 Task: Open a blank worksheet and write heading  Budget MasterAdd Categories in a column and its values below  'Housing, Transportation, Groceries, Utilities, Entertainment, Dining Out, Health, Miscellaneous, Savings & Total. 'Add Budgeted amountin next column and its values below  $1,500, $300, $400, $150, $200, $250, $100, $150, $500 & $3,550. Add Actual amount in next column and its values below  $1,400, $280, $420, $160, $180, $270, $90, $140, $550 & $3,550. Add Difference in next column and its values below  -$100, -$20, +$20, +$10, -$20, +$20, -$10, -$10, +$50 & $0. J6Save page Blaze Sales templetes 
Action: Mouse moved to (12, 15)
Screenshot: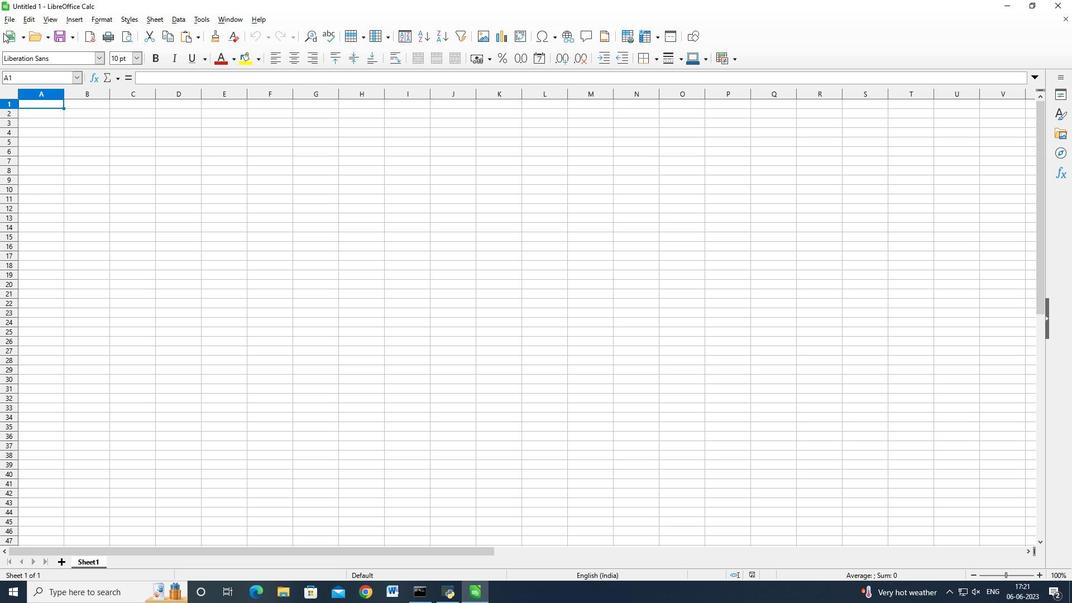 
Action: Mouse pressed left at (12, 15)
Screenshot: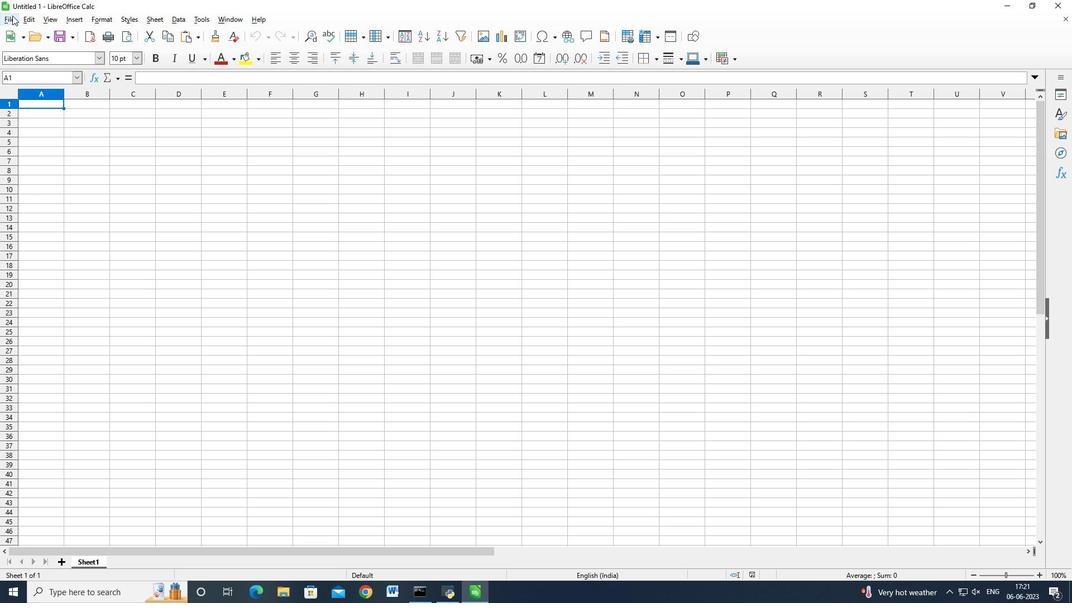 
Action: Mouse moved to (137, 42)
Screenshot: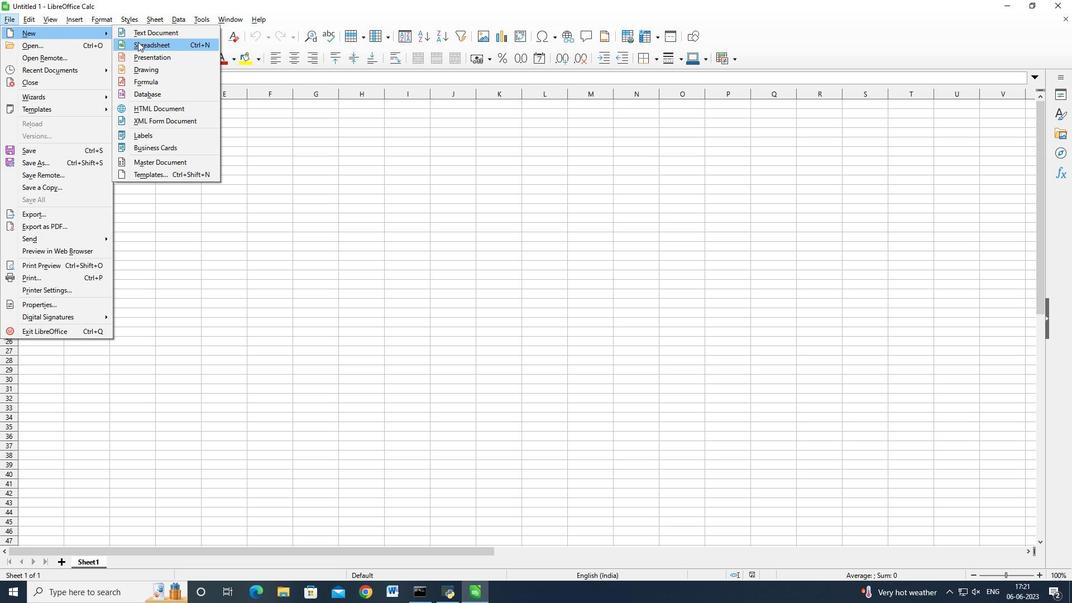 
Action: Mouse pressed left at (137, 42)
Screenshot: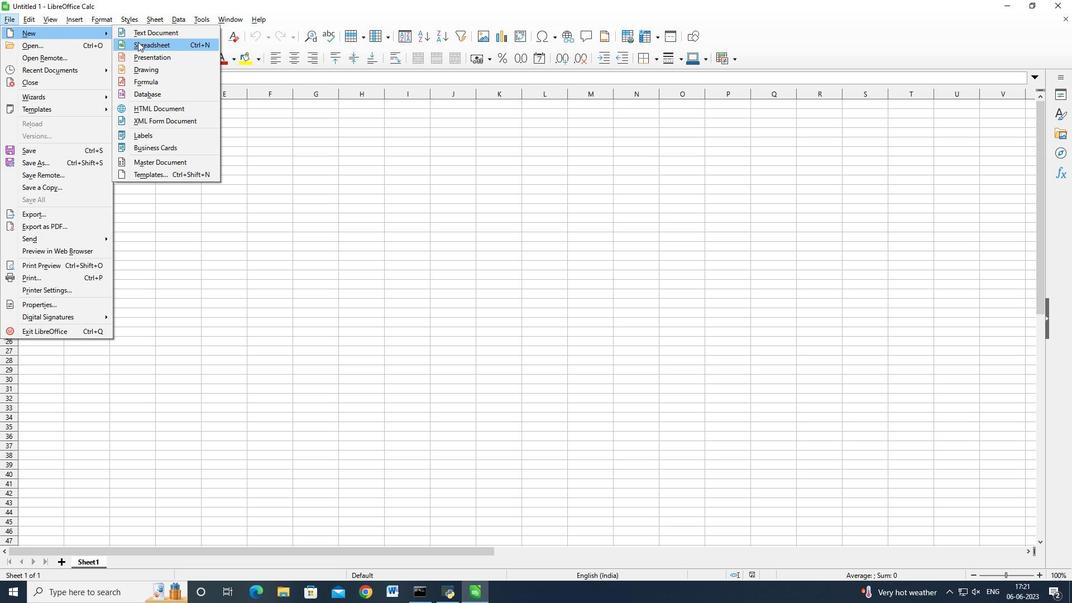 
Action: Mouse moved to (250, 112)
Screenshot: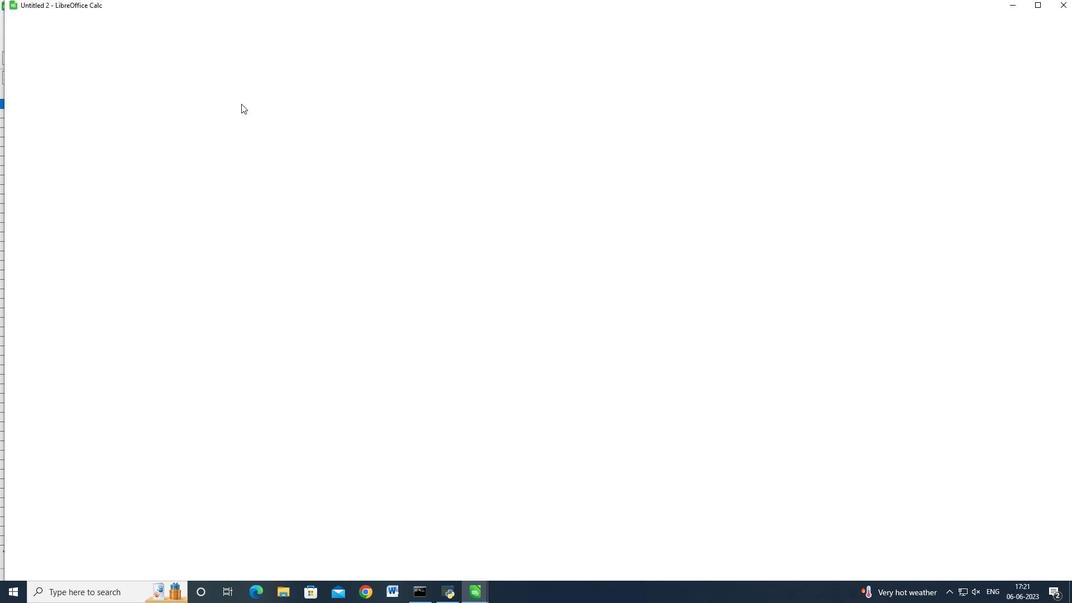 
Action: Key pressed <Key.shift>Budget<Key.space><Key.shift>Mater<Key.backspace><Key.backspace><Key.backspace>ster<Key.enter><Key.shift_r>Categories<Key.enter><Key.shift>Housing<Key.enter><Key.shift_r>Transportation<Key.enter><Key.shift_r>Groe<Key.backspace>ceries<Key.enter><Key.shift>Utilities<Key.enter><Key.shift>Entertainment<Key.enter><Key.shift>Dining<Key.space><Key.shift>Out<Key.enter><Key.shift>Health<Key.space><Key.shift><Key.enter><Key.shift><<Key.backspace><Key.shift>Miscellaneous<Key.enter><Key.shift_r>Savings<Key.enter><Key.shift>Total<Key.tab><Key.up><Key.up><Key.up><Key.up><Key.up><Key.up><Key.up><Key.up><Key.up><Key.up><Key.up><Key.up><Key.up><Key.up><Key.down><Key.shift>Budgeted<Key.space>amount<Key.enter><Key.shift_r>$1500<Key.enter><Key.shift_r>$300<Key.enter><Key.shift_r>$400<Key.enter><Key.shift_r>$150<Key.backspace><Key.enter><Key.shift_r>%<Key.backspace><Key.shift_r>$200<Key.enter><Key.shift_r><Key.shift_r>$240<Key.backspace><Key.backspace>50<Key.enter><Key.shift_r>#<Key.backspace><Key.shift_r>$100<Key.enter><Key.shift_r><Key.shift_r><Key.shift_r><Key.shift_r><Key.shift_r>$150<Key.enter><Key.shift_r><Key.shift_r><Key.shift_r><Key.shift_r><Key.shift_r><Key.shift_r><Key.shift_r><Key.shift_r>$500<Key.enter><Key.shift_r><Key.shift_r><Key.shift_r>$2<Key.backspace>3500<Key.backspace><Key.backspace>50<Key.right><Key.up><Key.up><Key.up><Key.up><Key.up><Key.up><Key.up><Key.up><Key.up><Key.shift_r>Actual<Key.space><Key.shift>Amount<Key.enter>
Screenshot: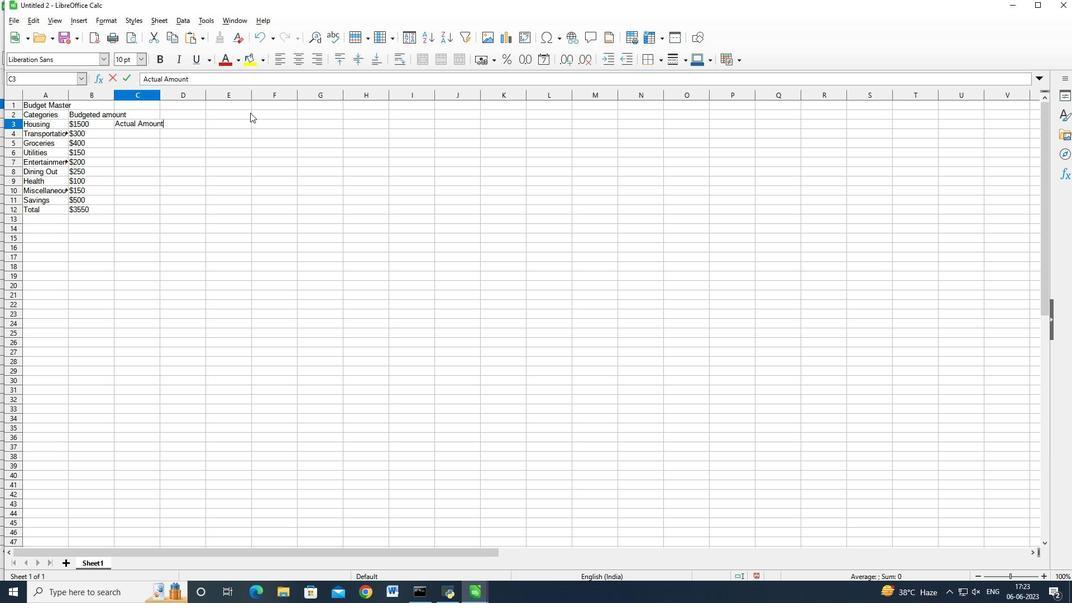 
Action: Mouse moved to (126, 122)
Screenshot: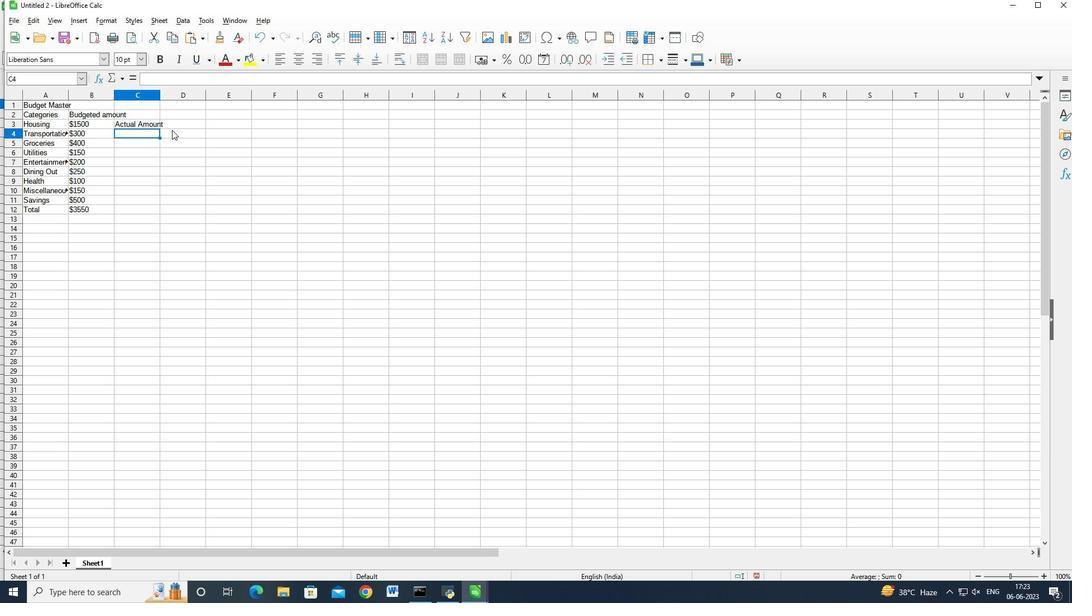 
Action: Mouse pressed left at (126, 122)
Screenshot: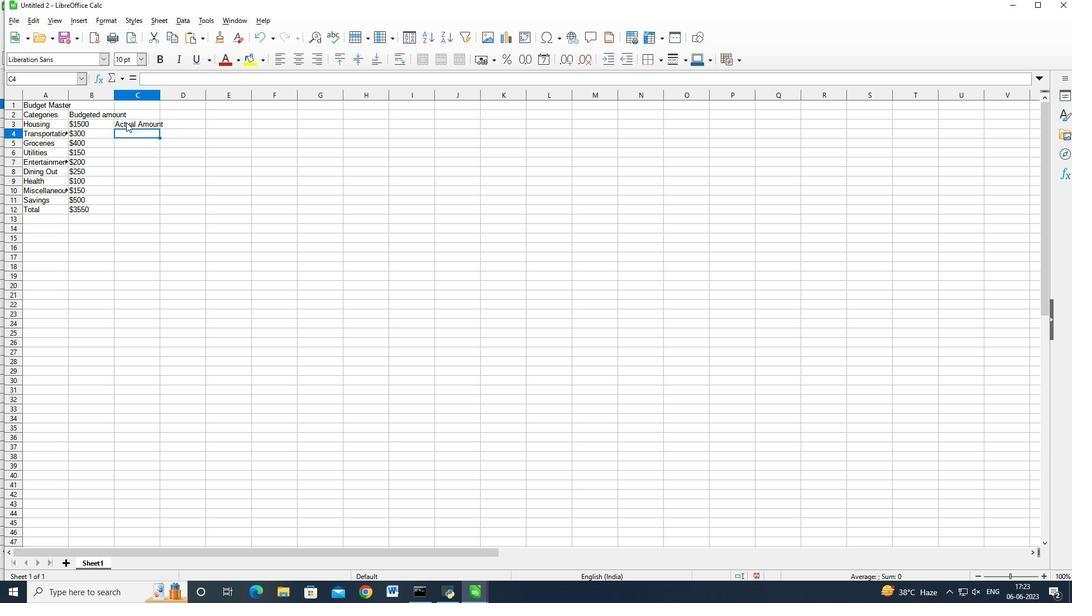 
Action: Mouse moved to (134, 120)
Screenshot: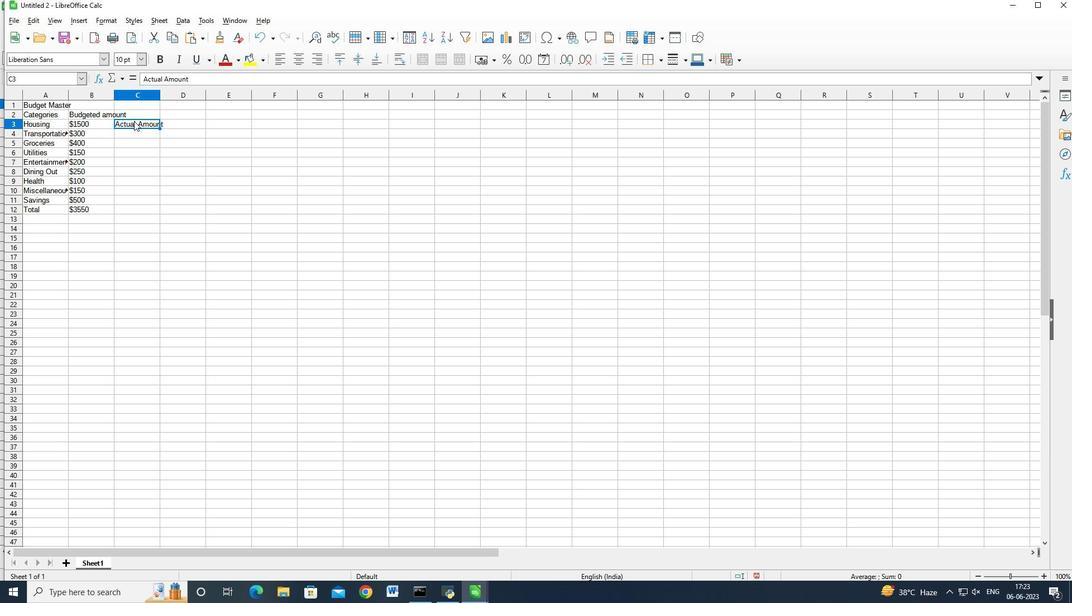 
Action: Mouse pressed left at (134, 120)
Screenshot: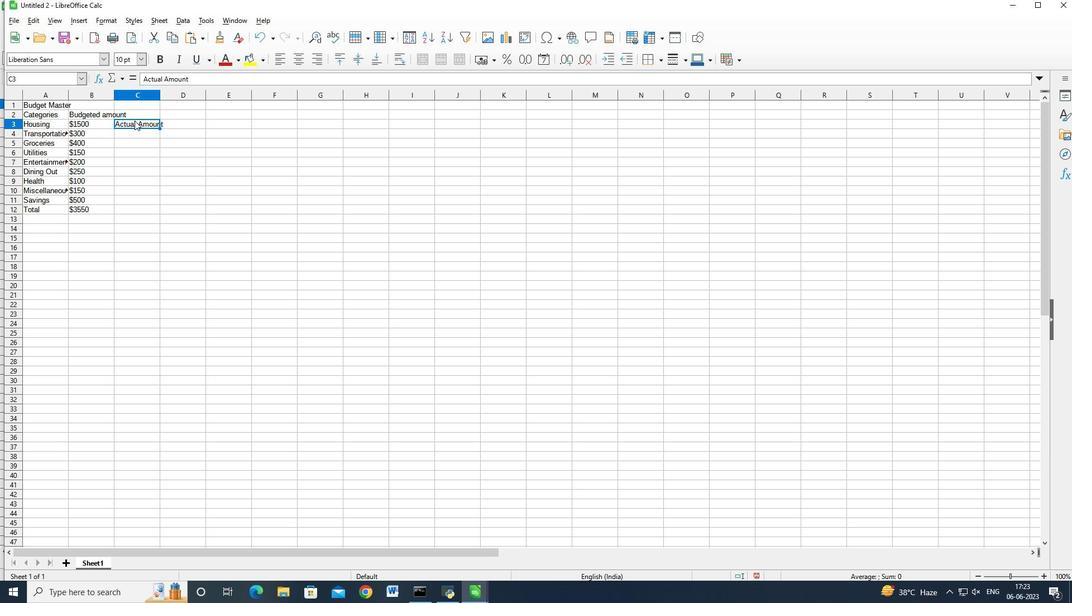 
Action: Mouse moved to (138, 122)
Screenshot: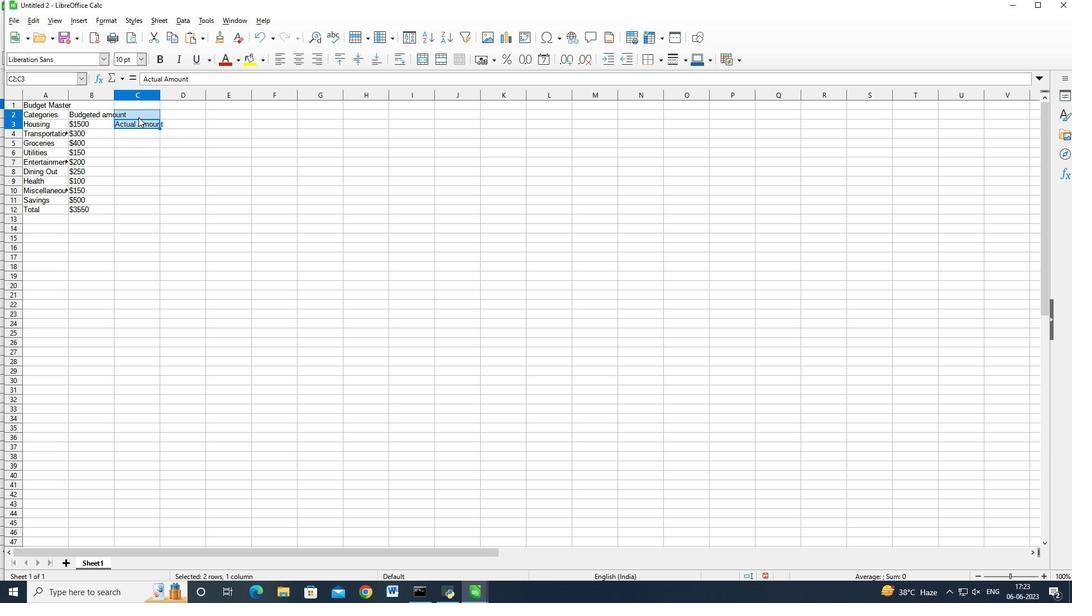 
Action: Mouse pressed left at (138, 122)
Screenshot: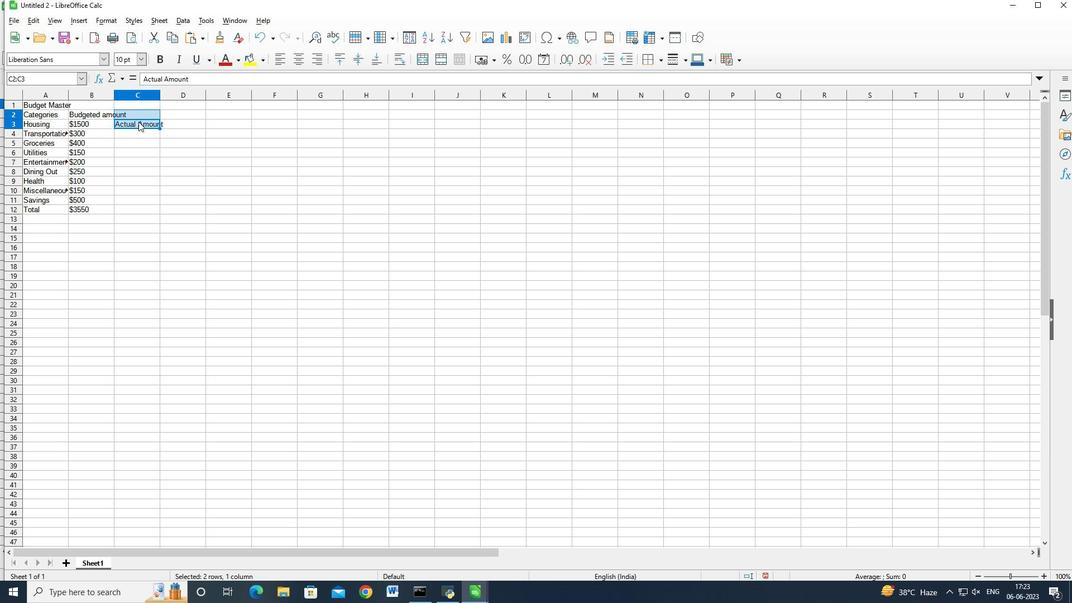 
Action: Mouse moved to (137, 125)
Screenshot: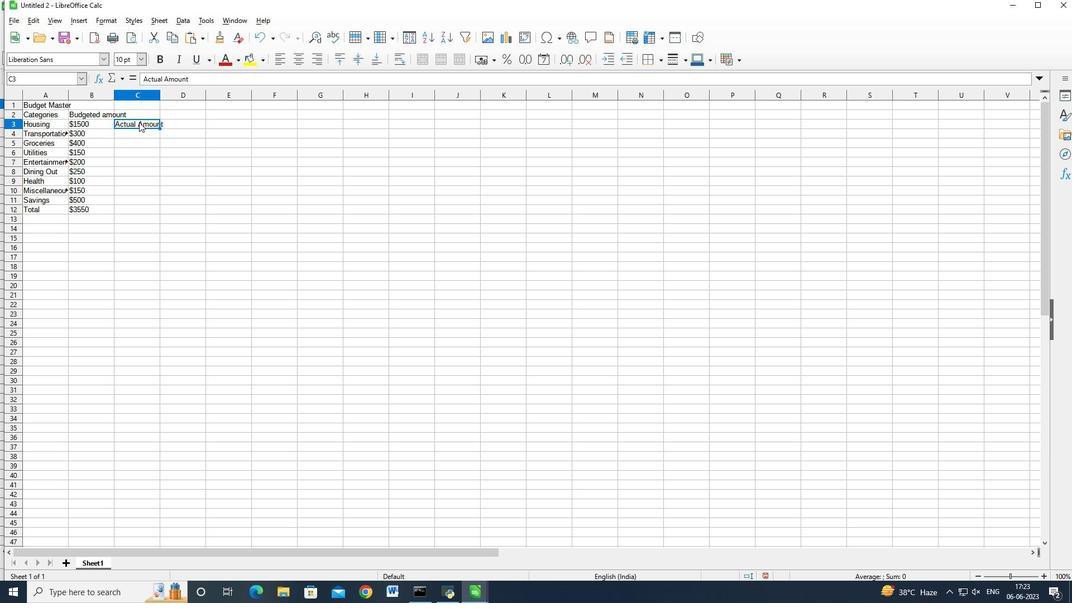 
Action: Mouse pressed left at (137, 125)
Screenshot: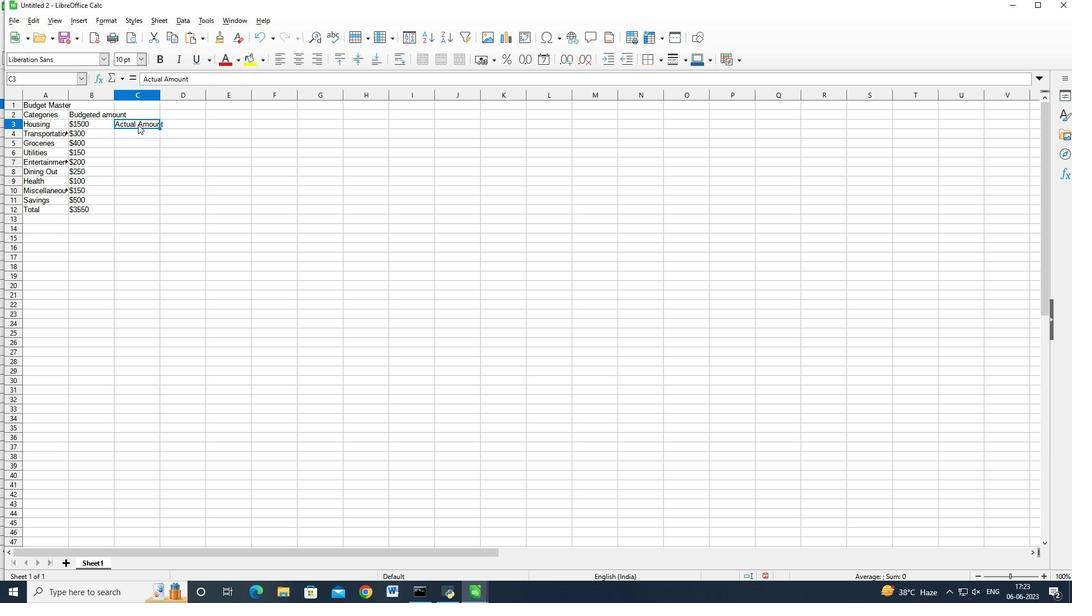 
Action: Mouse moved to (143, 120)
Screenshot: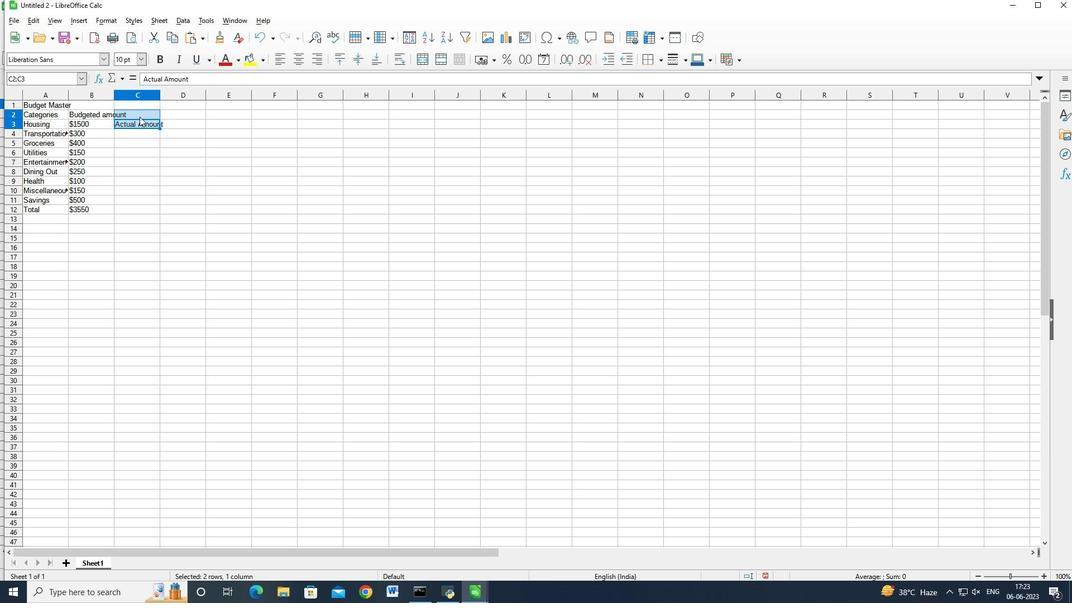 
Action: Mouse pressed left at (143, 120)
Screenshot: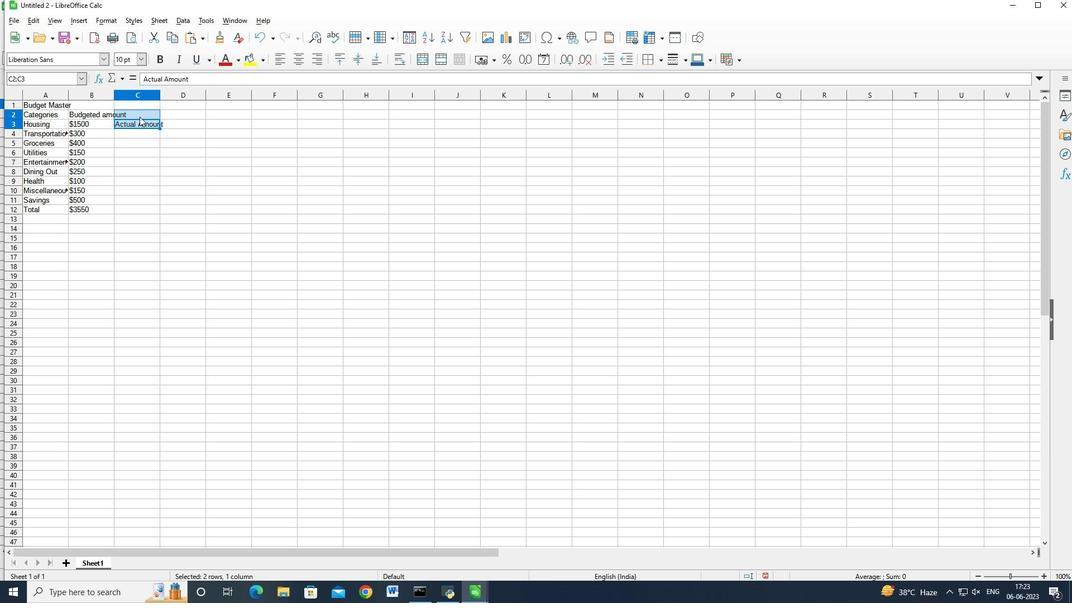 
Action: Mouse moved to (146, 120)
Screenshot: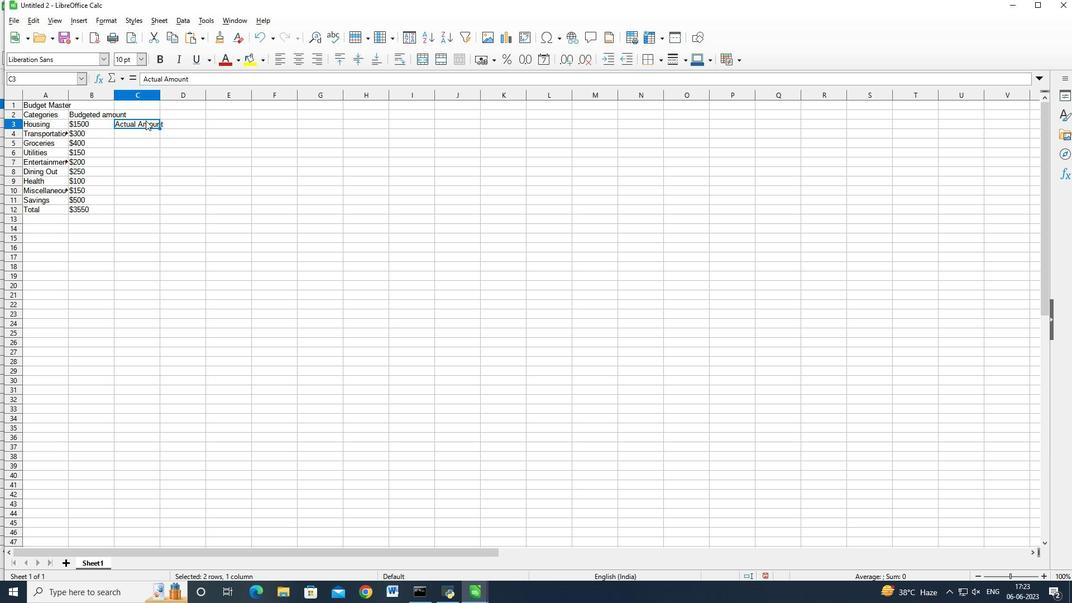
Action: Mouse pressed left at (146, 120)
Screenshot: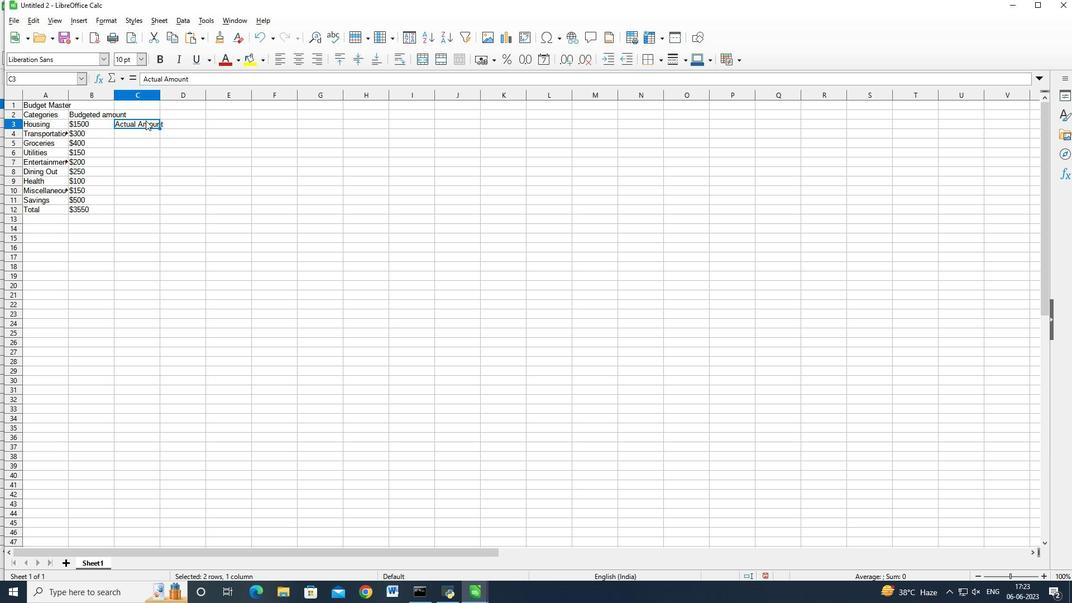 
Action: Mouse moved to (150, 118)
Screenshot: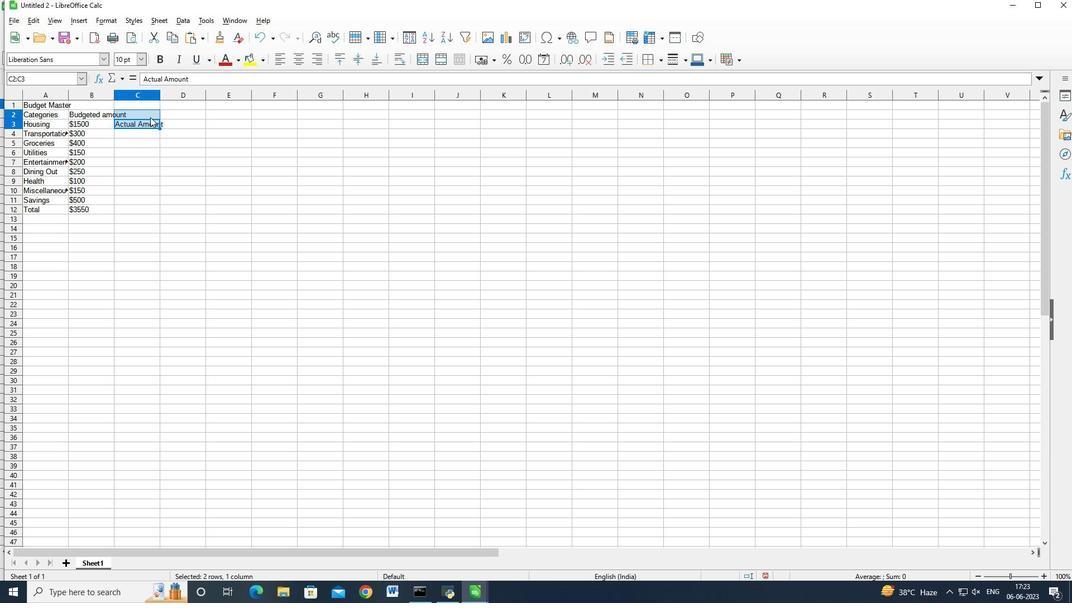 
Action: Mouse pressed left at (150, 118)
Screenshot: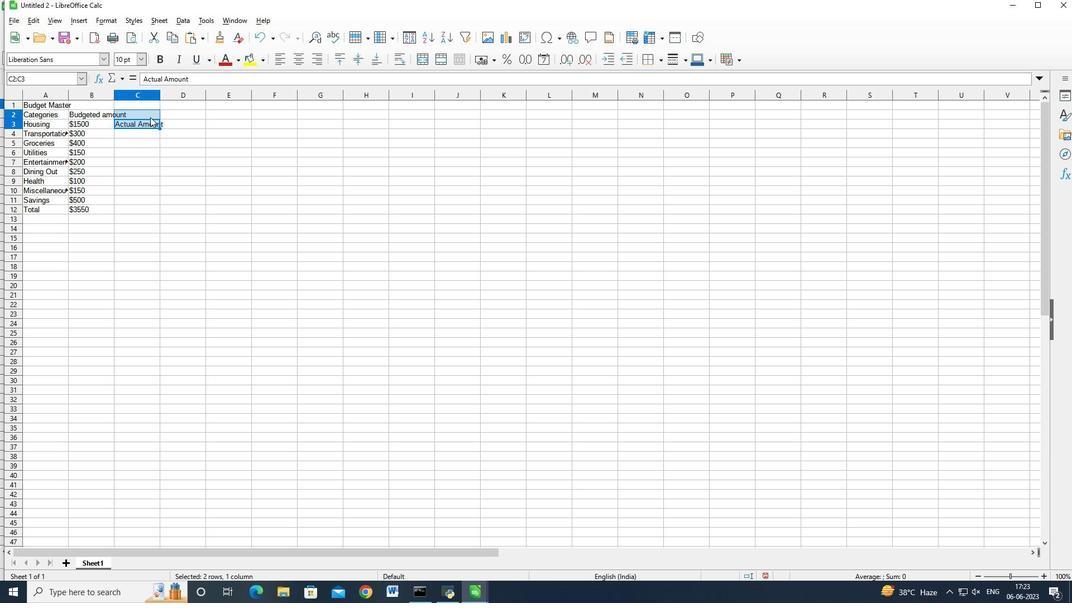 
Action: Mouse moved to (143, 125)
Screenshot: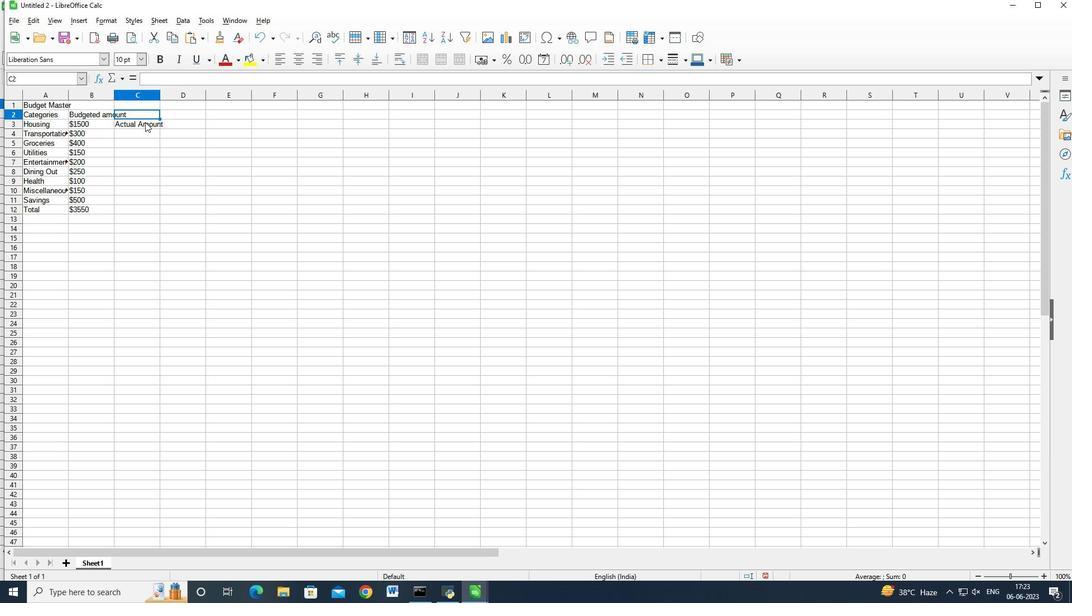 
Action: Mouse pressed left at (143, 125)
Screenshot: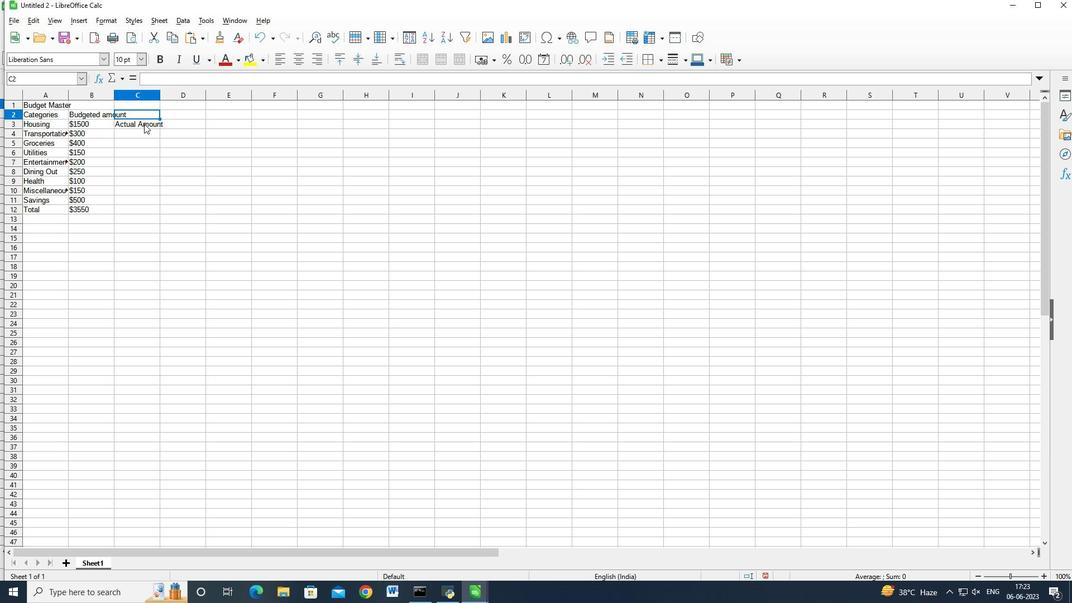 
Action: Mouse moved to (150, 125)
Screenshot: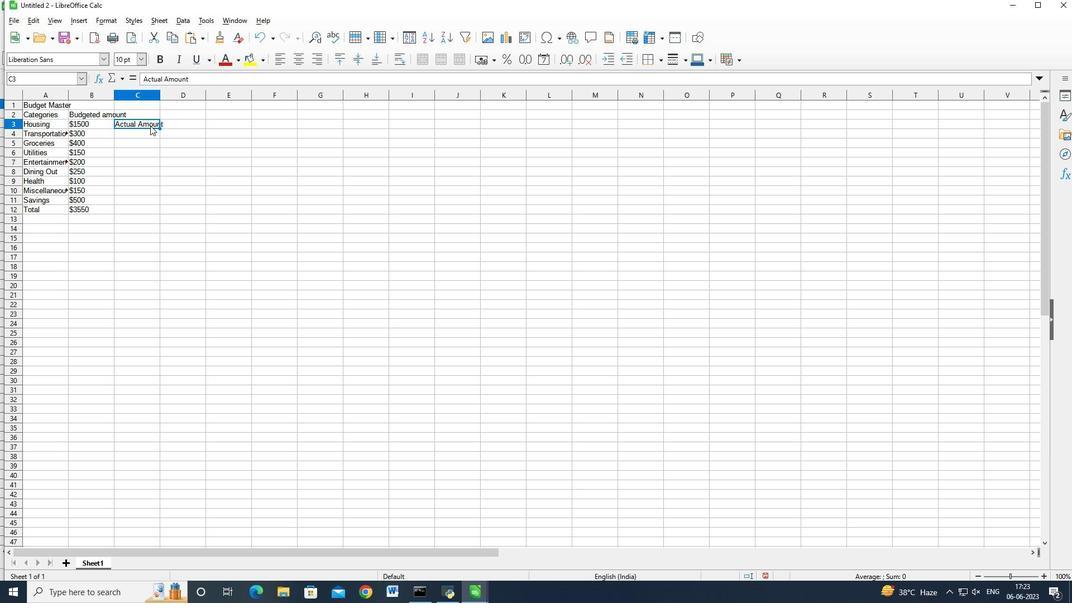 
Action: Mouse pressed left at (150, 125)
Screenshot: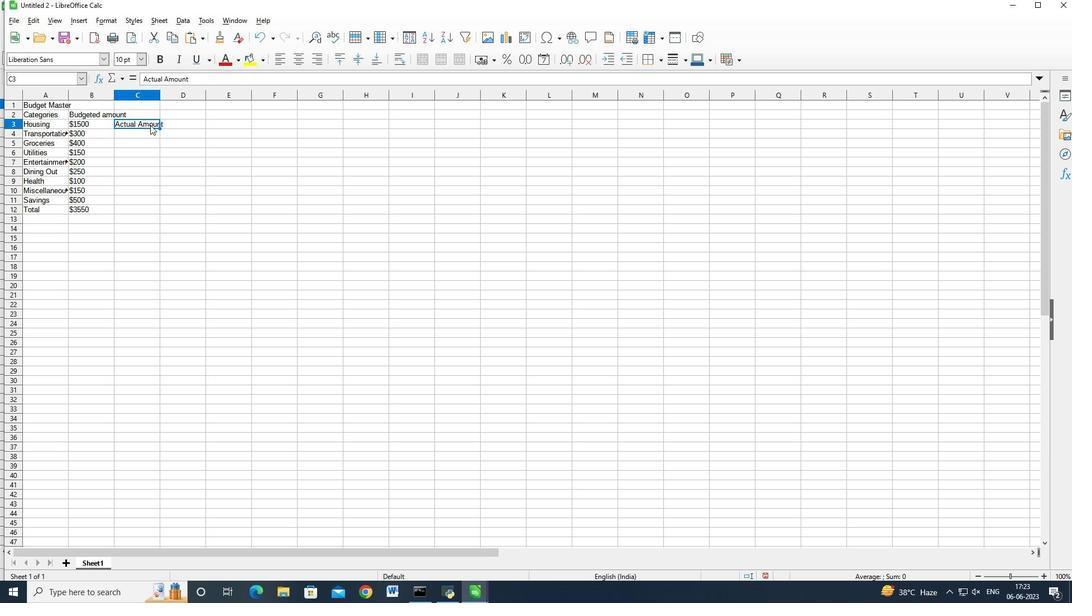
Action: Mouse moved to (153, 122)
Screenshot: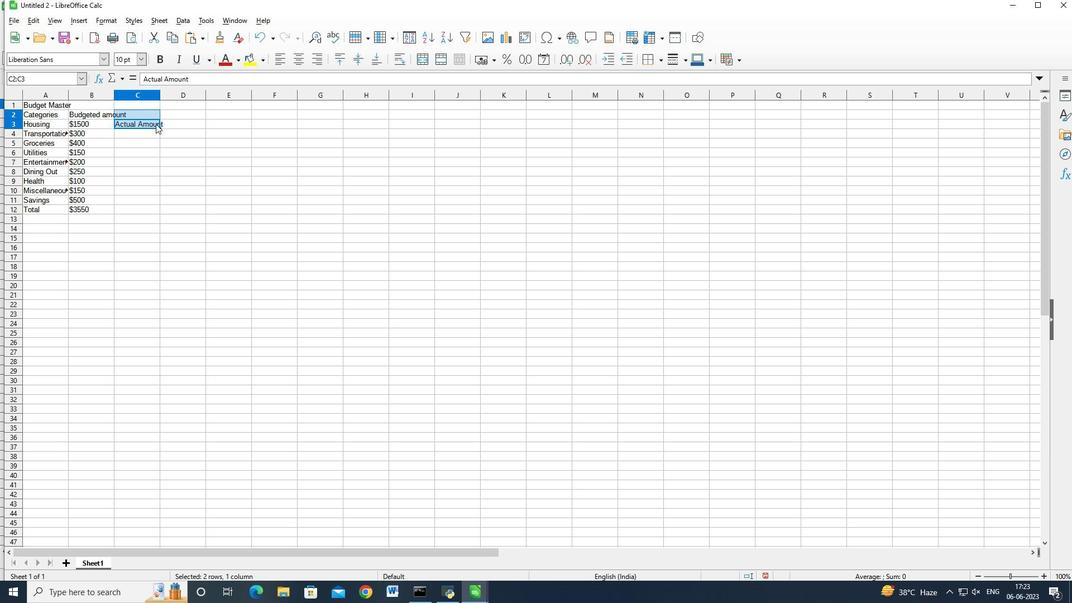 
Action: Mouse pressed left at (153, 122)
Screenshot: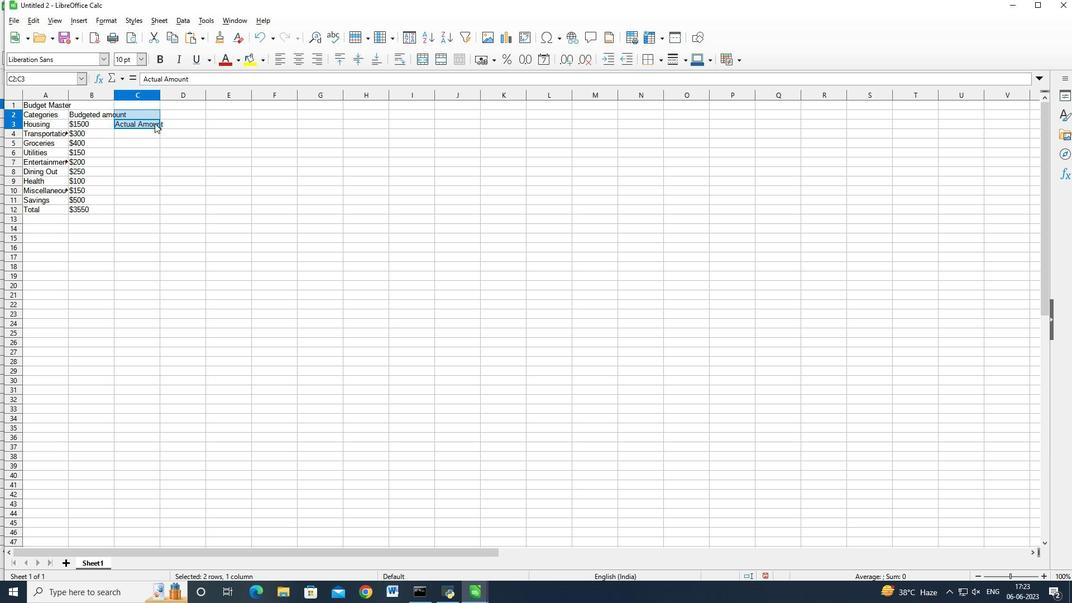 
Action: Mouse moved to (149, 127)
Screenshot: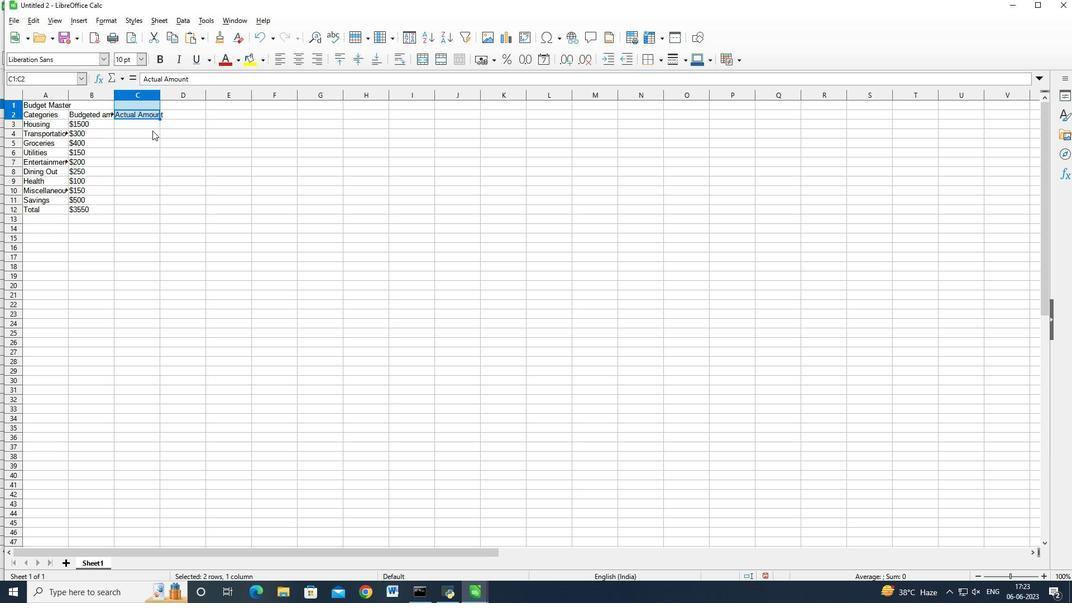 
Action: Mouse pressed left at (149, 127)
Screenshot: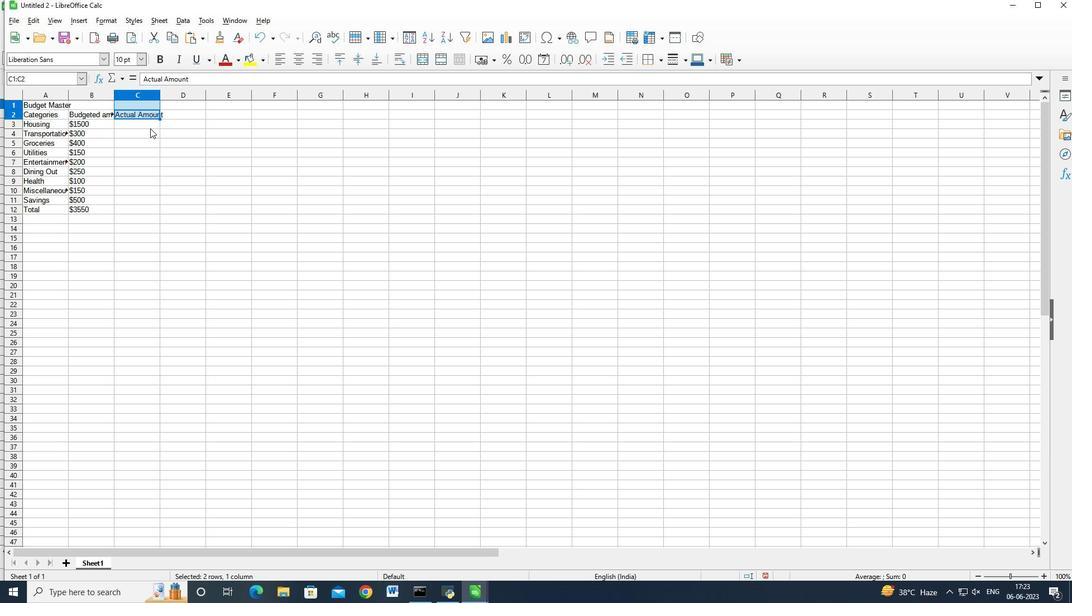 
Action: Mouse moved to (154, 126)
Screenshot: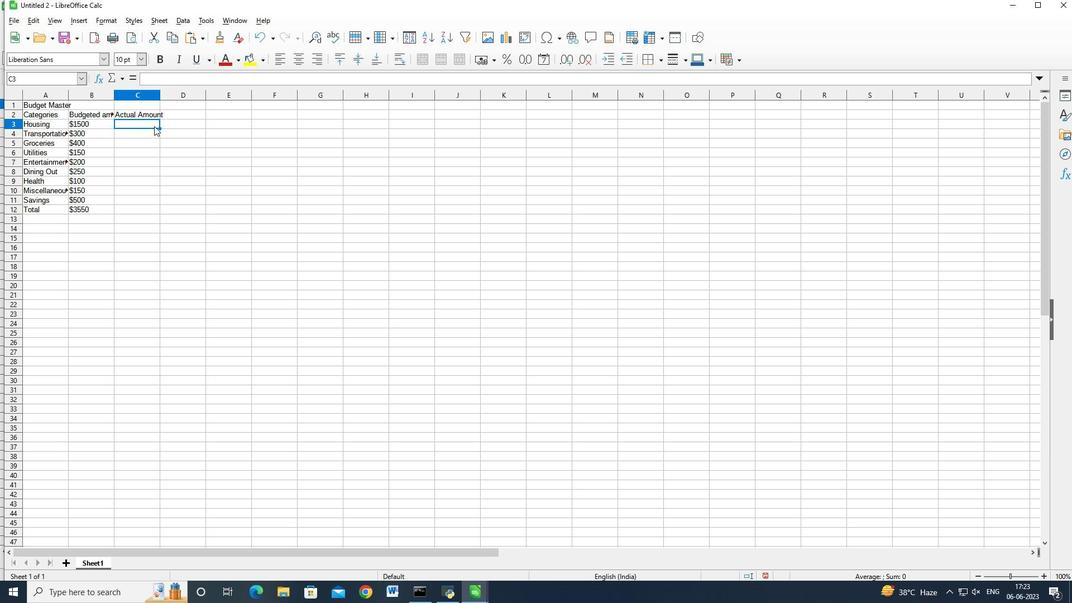 
Action: Key pressed <Key.shift_r>$1400<Key.enter><Key.shift_r>$280<Key.enter><Key.shift_r>$420<Key.enter><Key.shift_r>$160<Key.shift_r><Key.enter><Key.shift_r><Key.shift_r><Key.shift_r><Key.shift_r><Key.shift_r>$180<Key.enter><Key.shift_r>$280<Key.backspace><Key.backspace>70<Key.enter><Key.shift_r>$90<Key.enter><Key.shift_r>$140<Key.backspace><Key.enter><Key.shift_r>$550<Key.enter><Key.shift_r><Key.shift_r>$3550<Key.right><Key.up><Key.up><Key.up><Key.up><Key.up><Key.up><Key.up><Key.up><Key.up><Key.up><Key.shift_r>Values<Key.enter>-<Key.shift_r>$100<Key.enter>-<Key.shift_r>$20<Key.enter>-<Key.shift_r>$20<Key.enter>-<Key.shift_r>$<Key.backspace><Key.up><Key.down>
Screenshot: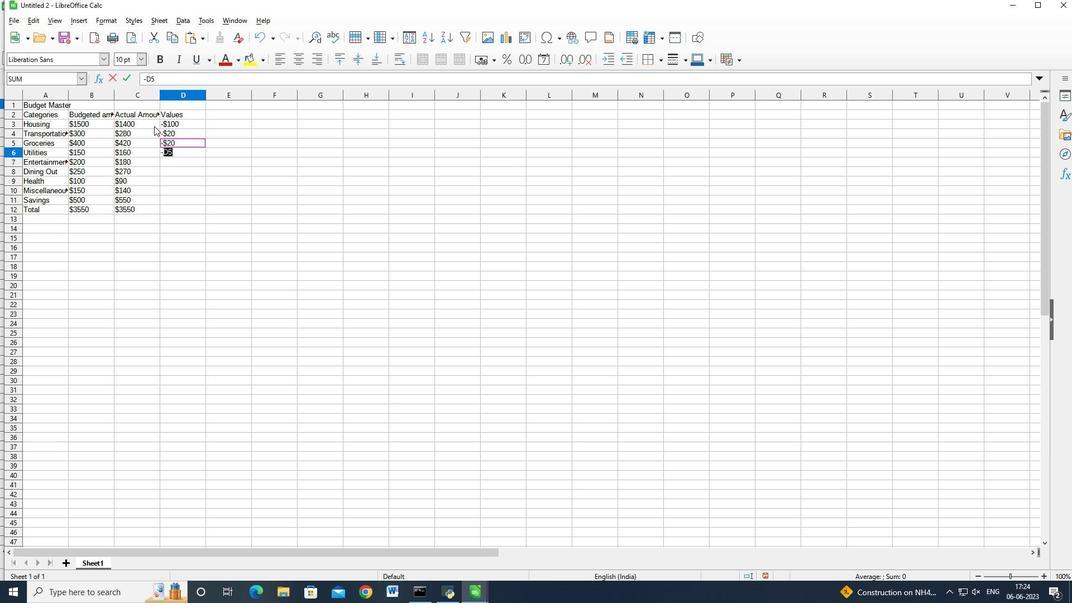 
Action: Mouse moved to (156, 127)
Screenshot: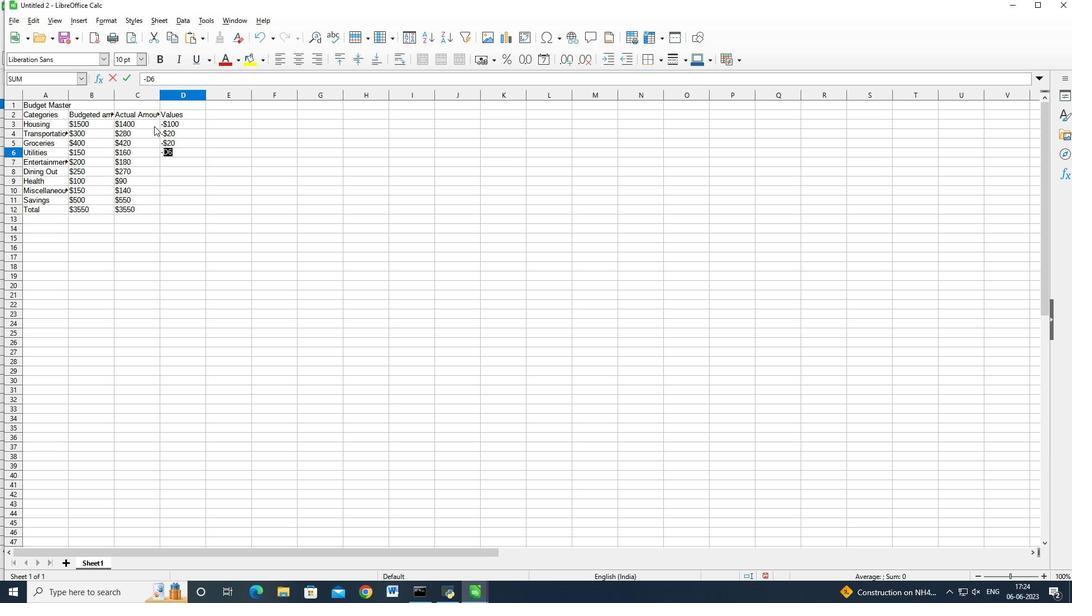 
Action: Key pressed <Key.backspace><Key.backspace><Key.backspace><Key.up>
Screenshot: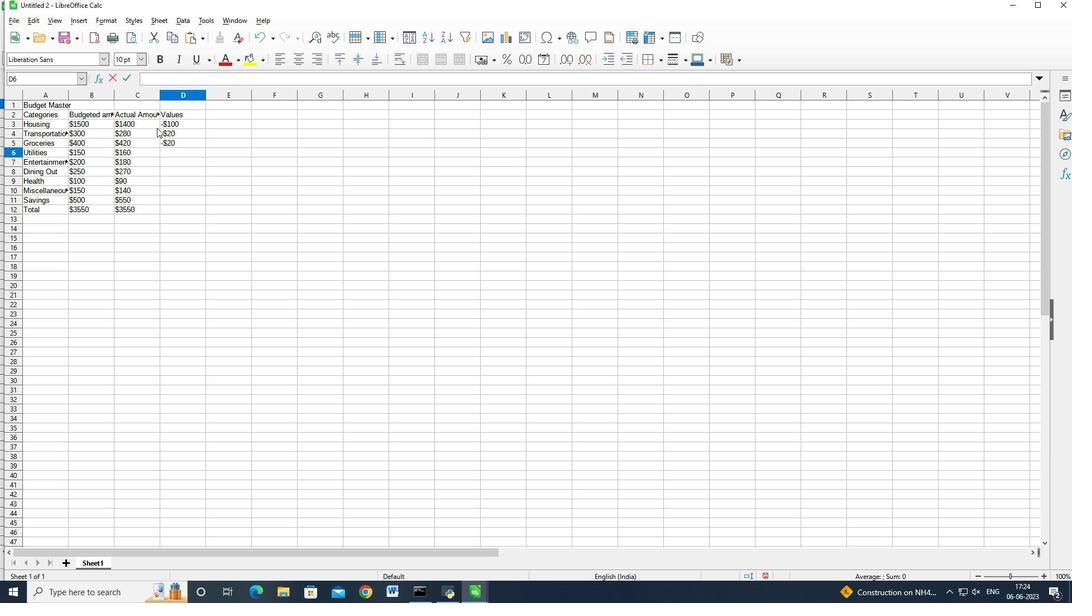 
Action: Mouse moved to (149, 80)
Screenshot: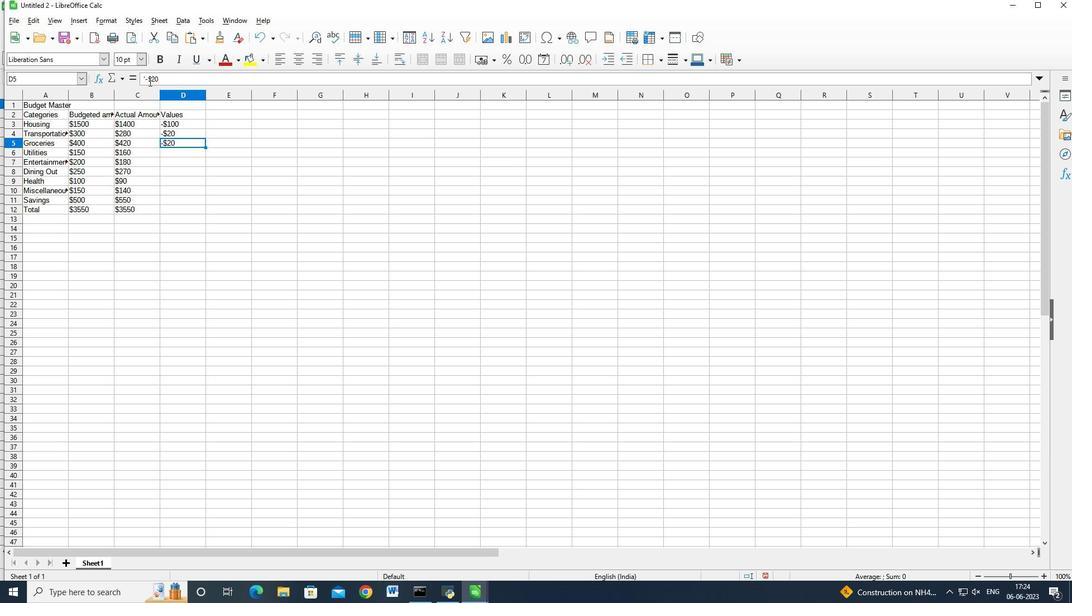 
Action: Mouse pressed left at (149, 80)
Screenshot: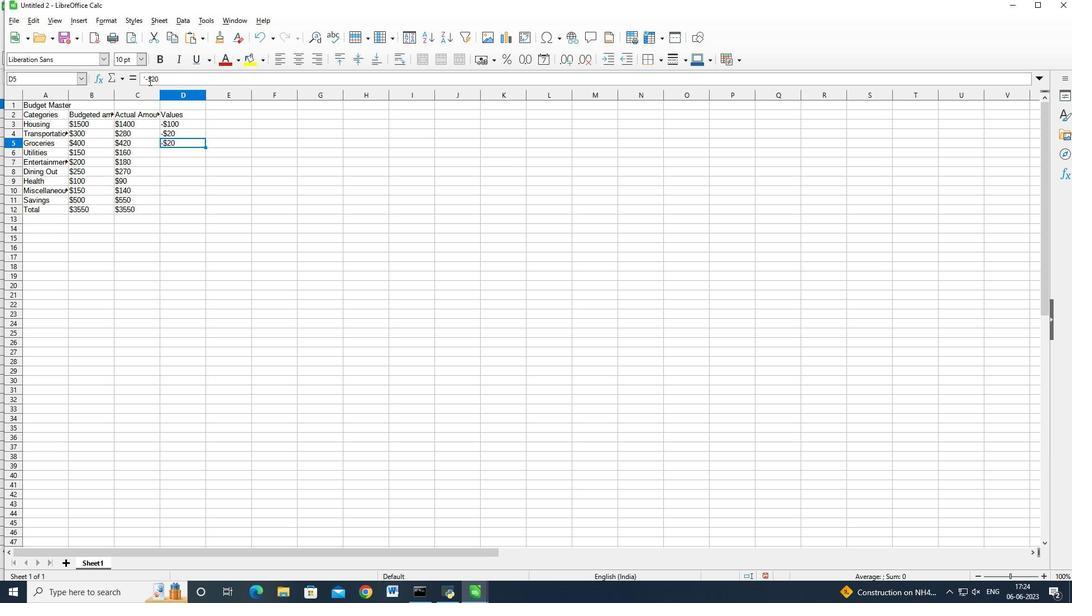 
Action: Mouse moved to (198, 71)
Screenshot: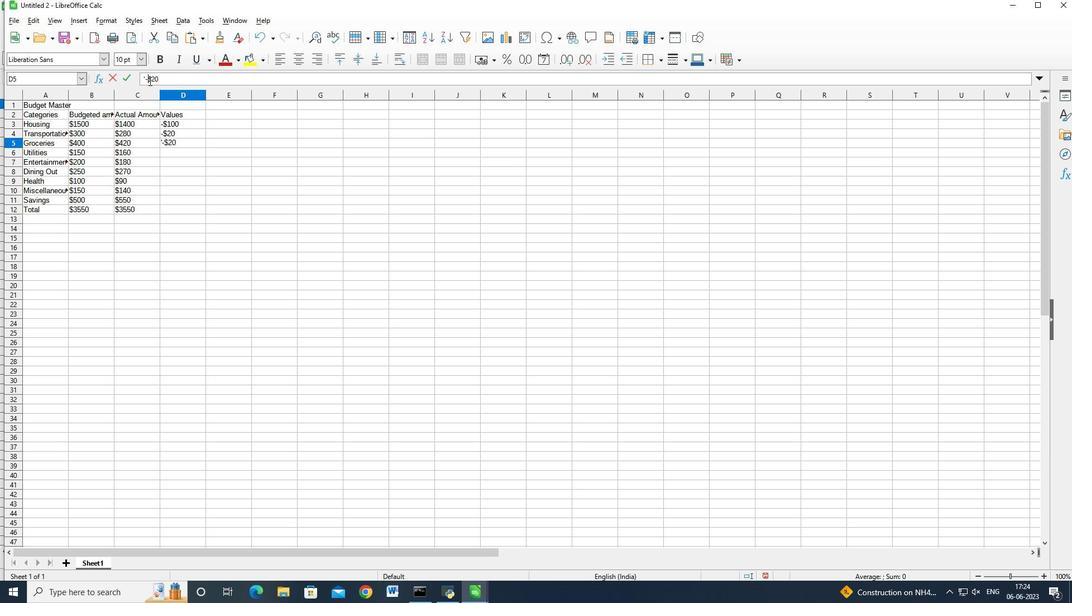 
Action: Key pressed <Key.backspace><Key.shift>+<Key.left><Key.backspace><Key.enter>-<Key.shift_r>$10=<Key.backspace><Key.backspace><Key.backspace><Key.backspace><Key.backspace><Key.shift>_<Key.backspace><Key.shift>+<Key.shift_r>$10<Key.enter><Key.shift>-<Key.shift_r><Key.shift_r><Key.shift_r><Key.shift_r><Key.shift_r><Key.shift_r>$20<Key.enter><Key.shift>+<Key.shift_r>$20<Key.enter>-<Key.shift_r>$10<Key.enter>-<Key.shift_r>$10<Key.enter><Key.shift>+<Key.shift_r><Key.shift_r><Key.shift_r><Key.shift_r><Key.shift_r><Key.shift_r><Key.shift_r>$50<Key.enter><Key.shift_r>$0
Screenshot: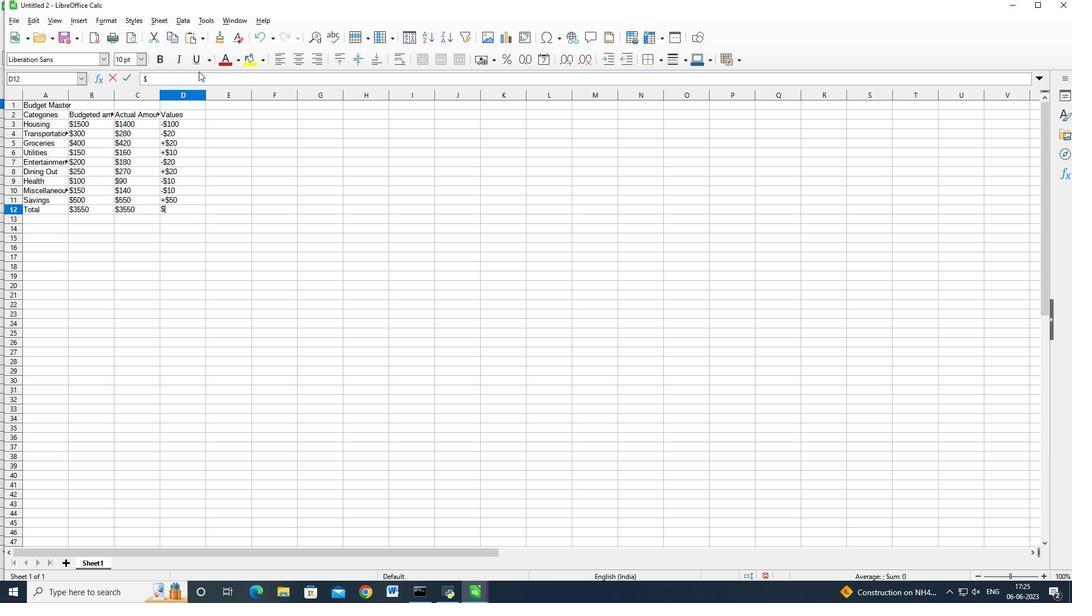 
Action: Mouse moved to (13, 21)
Screenshot: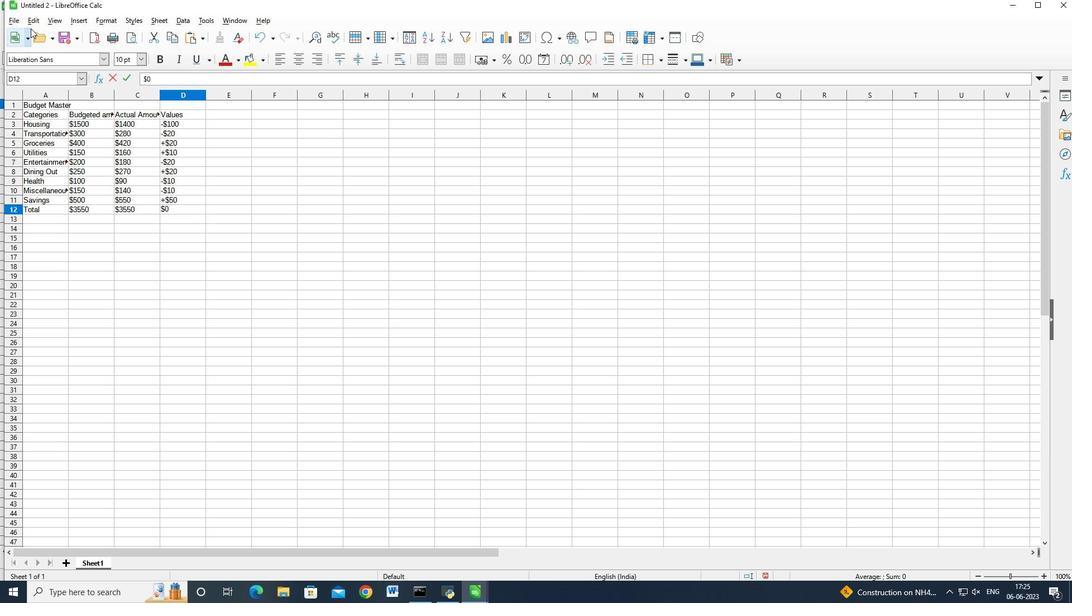 
Action: Mouse pressed left at (13, 21)
Screenshot: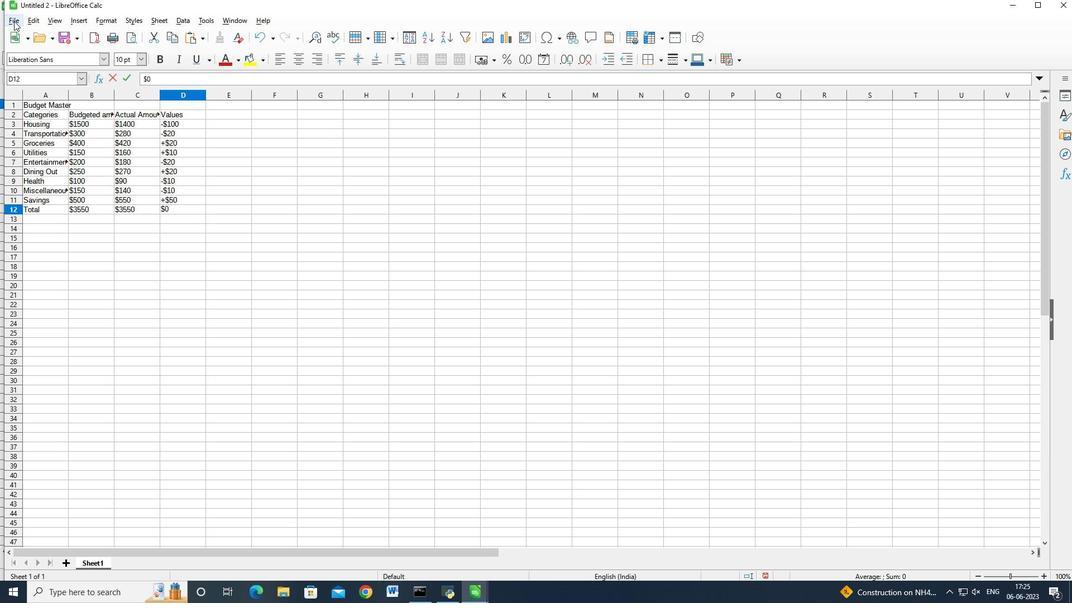 
Action: Mouse moved to (32, 159)
Screenshot: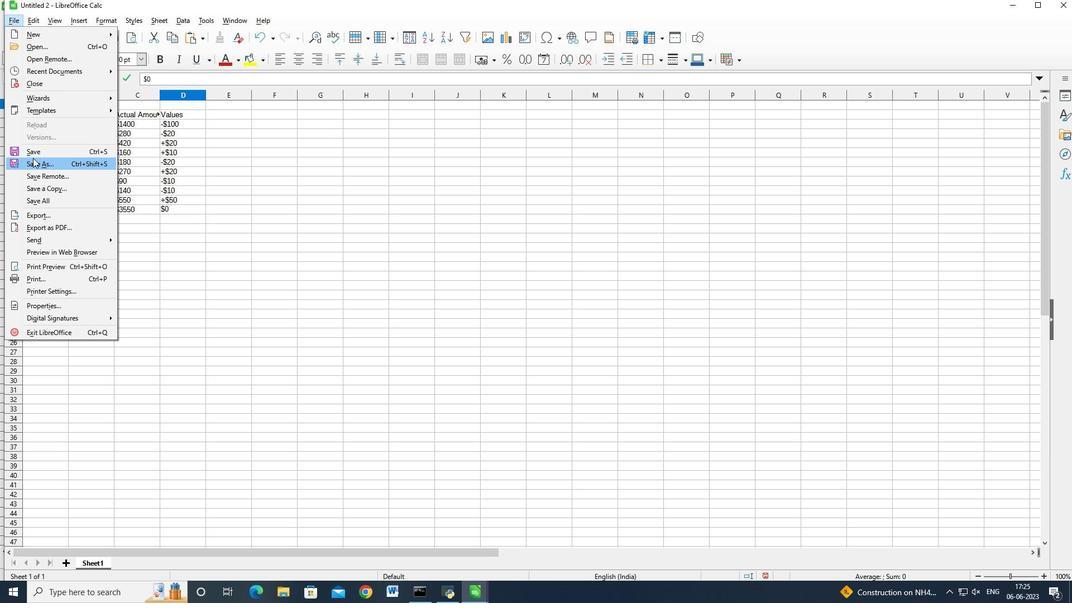 
Action: Mouse pressed left at (32, 159)
Screenshot: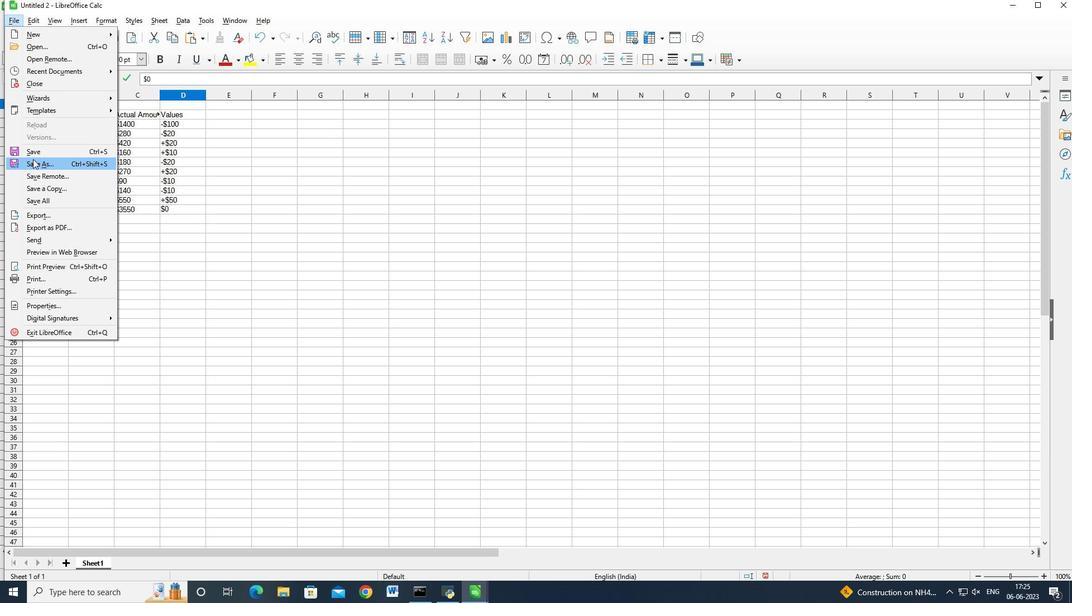 
Action: Mouse moved to (198, 226)
Screenshot: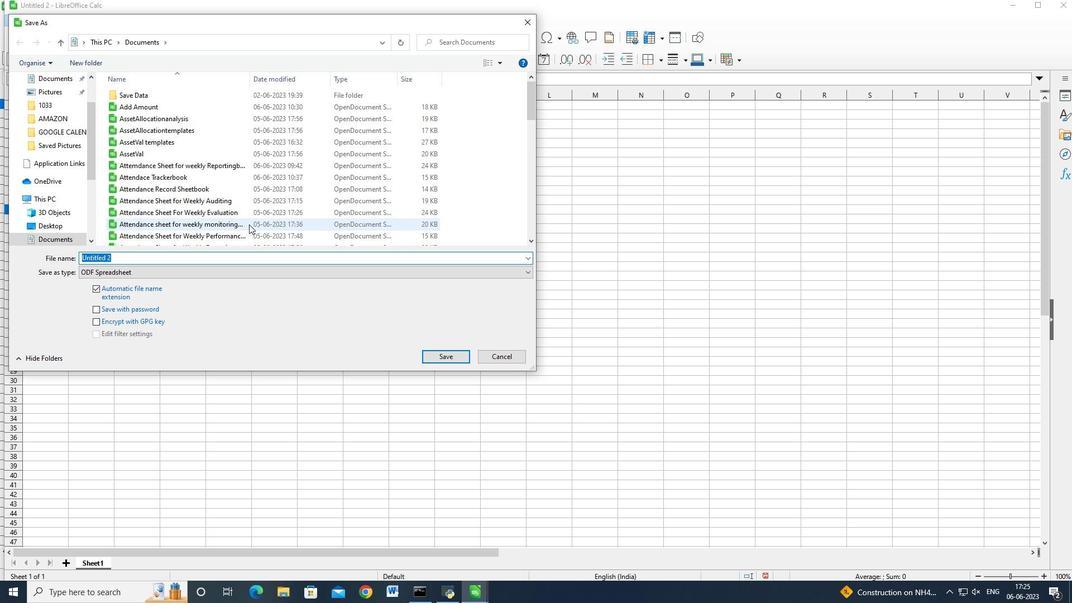 
Action: Key pressed <Key.backspace><Key.shift>Blaze<Key.space><Key.shift_r>Sales<Key.space><Key.shift>T<Key.backspace>templates
Screenshot: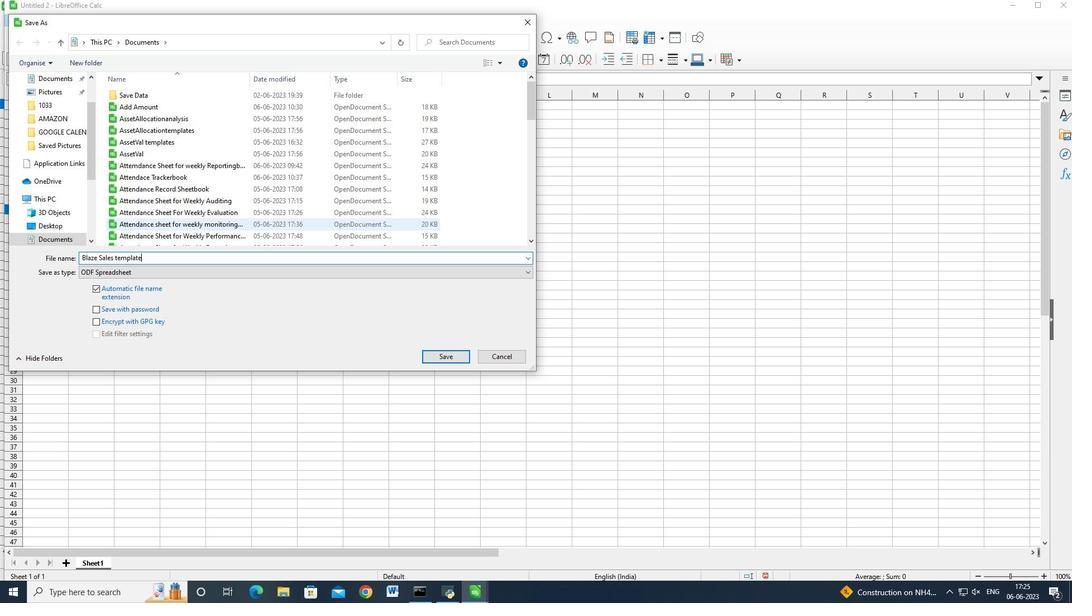 
Action: Mouse scrolled (198, 226) with delta (0, 0)
Screenshot: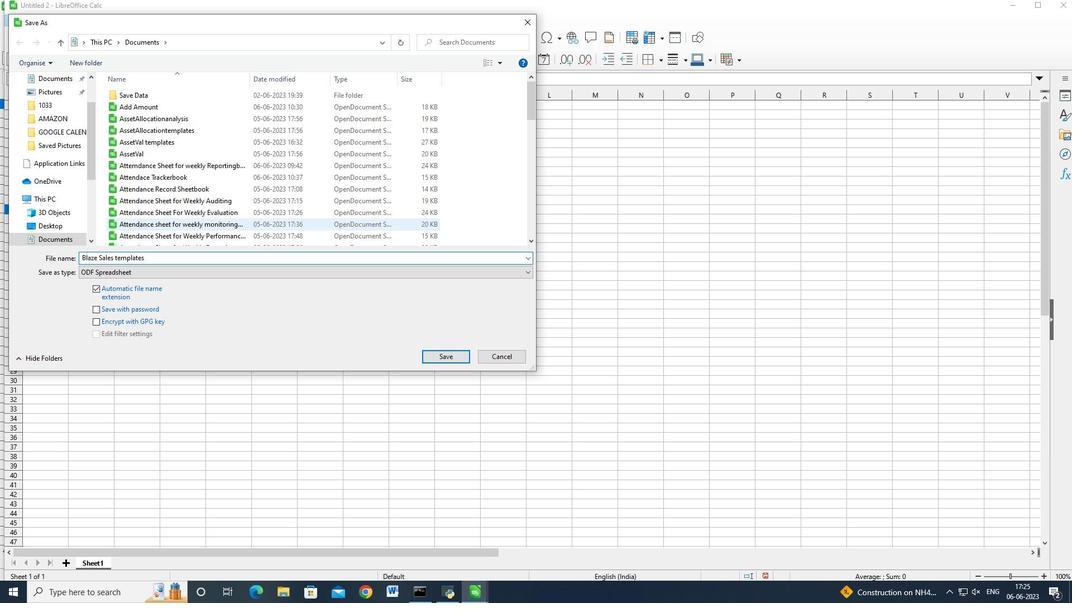 
Action: Mouse moved to (437, 354)
Screenshot: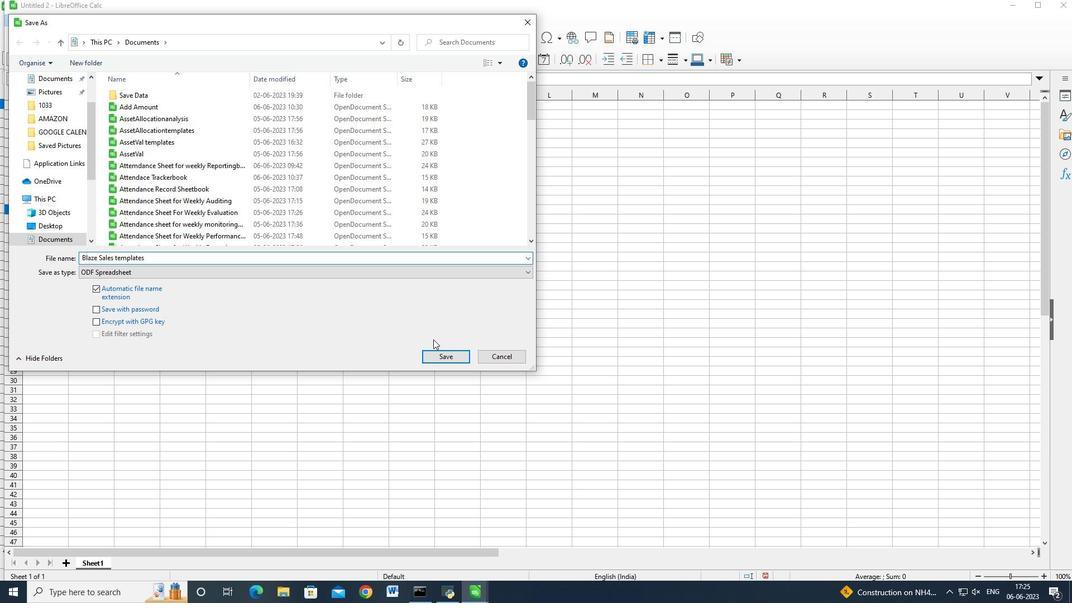 
Action: Mouse pressed left at (437, 354)
Screenshot: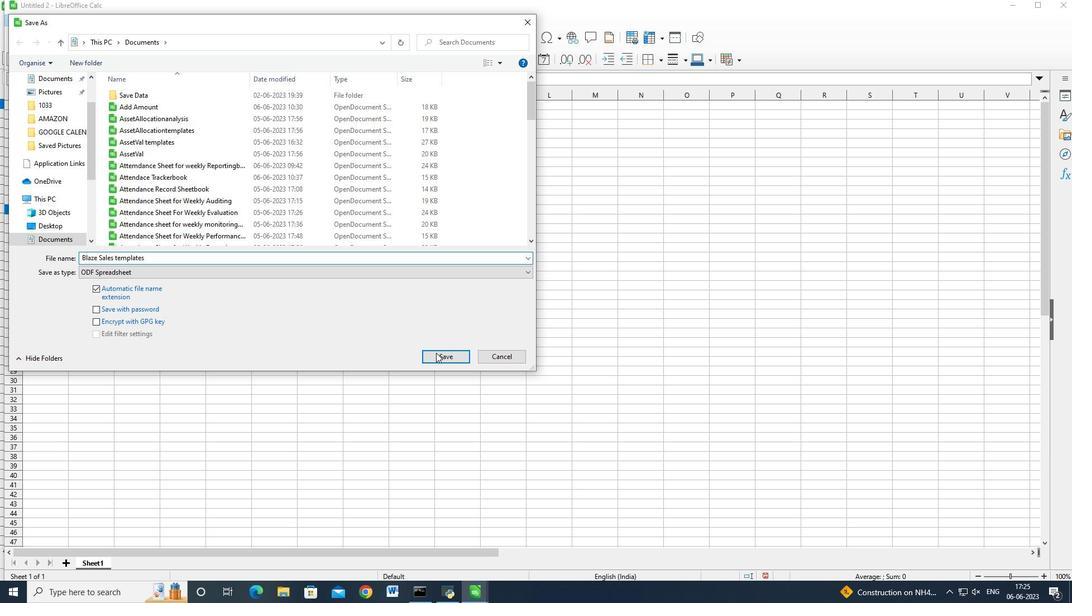 
Action: Mouse moved to (622, 342)
Screenshot: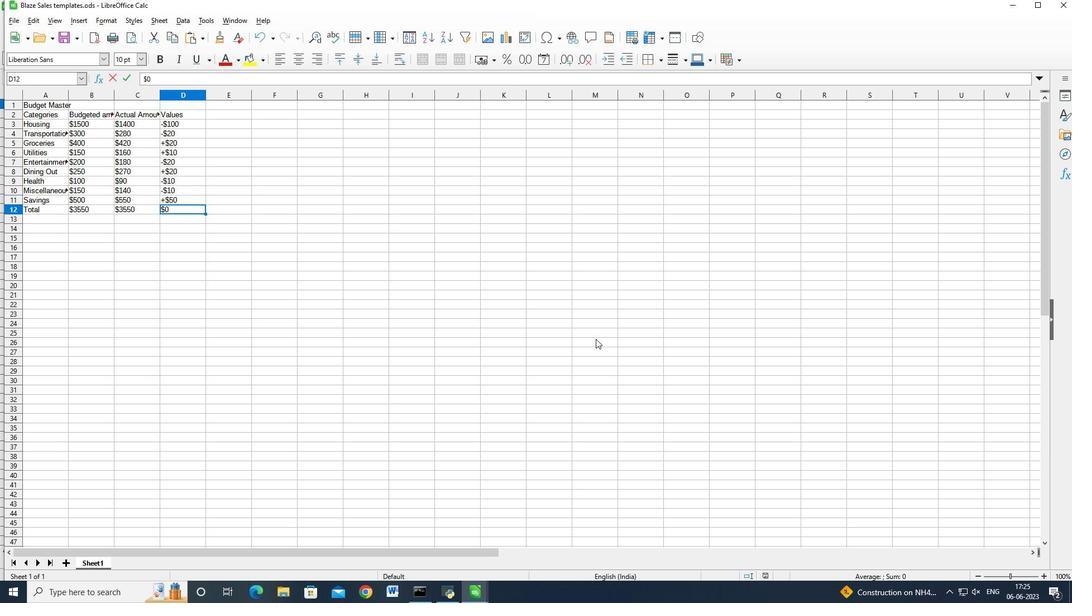 
